Task: Add an event with the title Lunch and Learn: Effective Presentation Skills for Engaging Delivery, date '2024/05/26', time 8:50 AM to 10:50 AMand add a description: Throughout the workshop, participants will engage in a series of interactive exercises, role plays, and case studies that simulate real-world negotiation scenarios. These activities will allow participants to apply the negotiation techniques taught, explore different approaches, and receive feedback from both facilitators and peers.Select event color  Lavender . Add location for the event as: 456 Casa Mila, Barcelona, Spain, logged in from the account softage.5@softage.netand send the event invitation to softage.3@softage.net and softage.1@softage.net. Set a reminder for the event Daily
Action: Mouse moved to (25, 123)
Screenshot: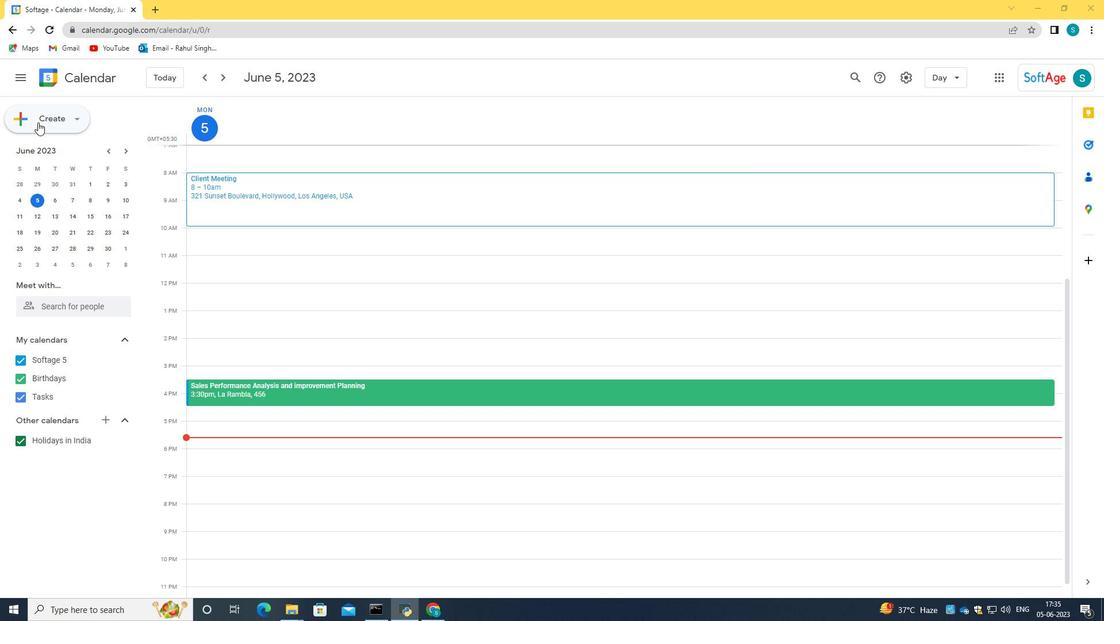 
Action: Mouse pressed left at (25, 123)
Screenshot: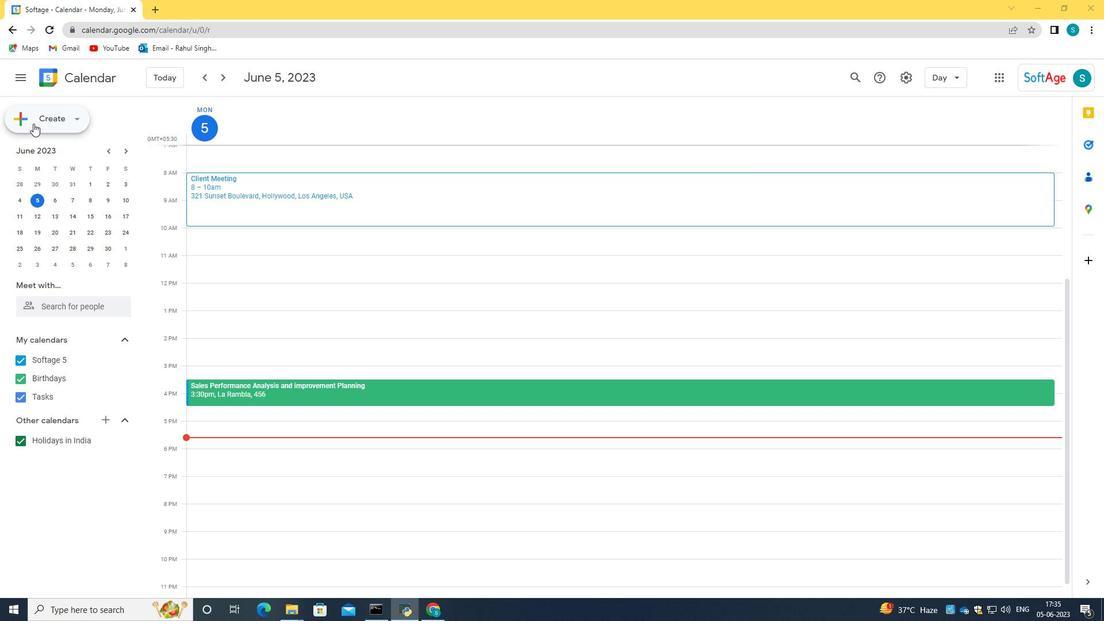 
Action: Mouse moved to (63, 145)
Screenshot: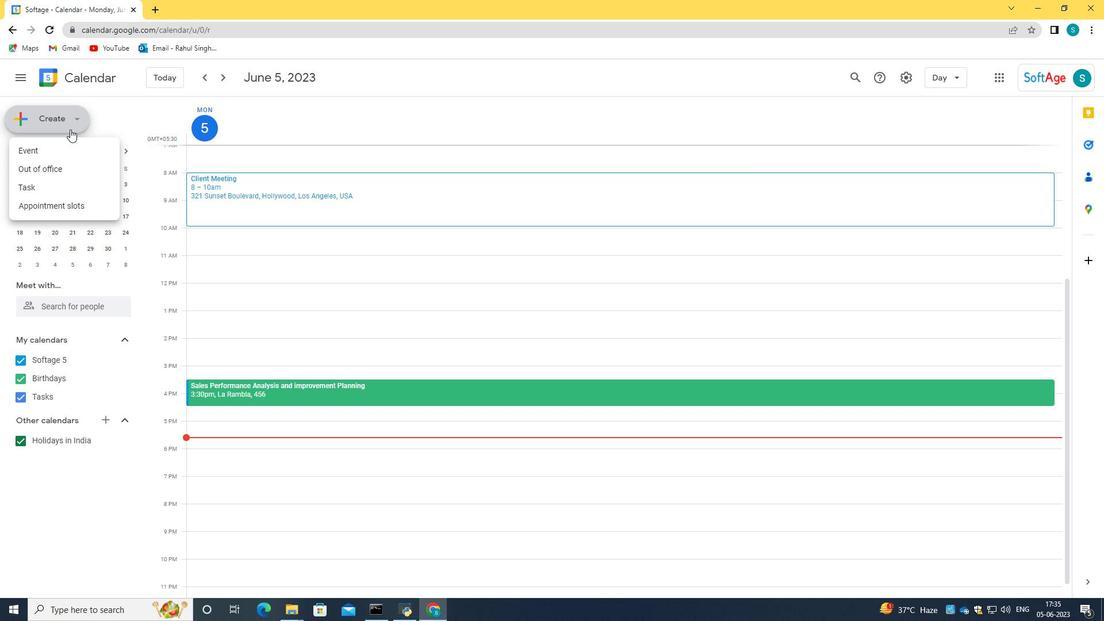
Action: Mouse pressed left at (63, 145)
Screenshot: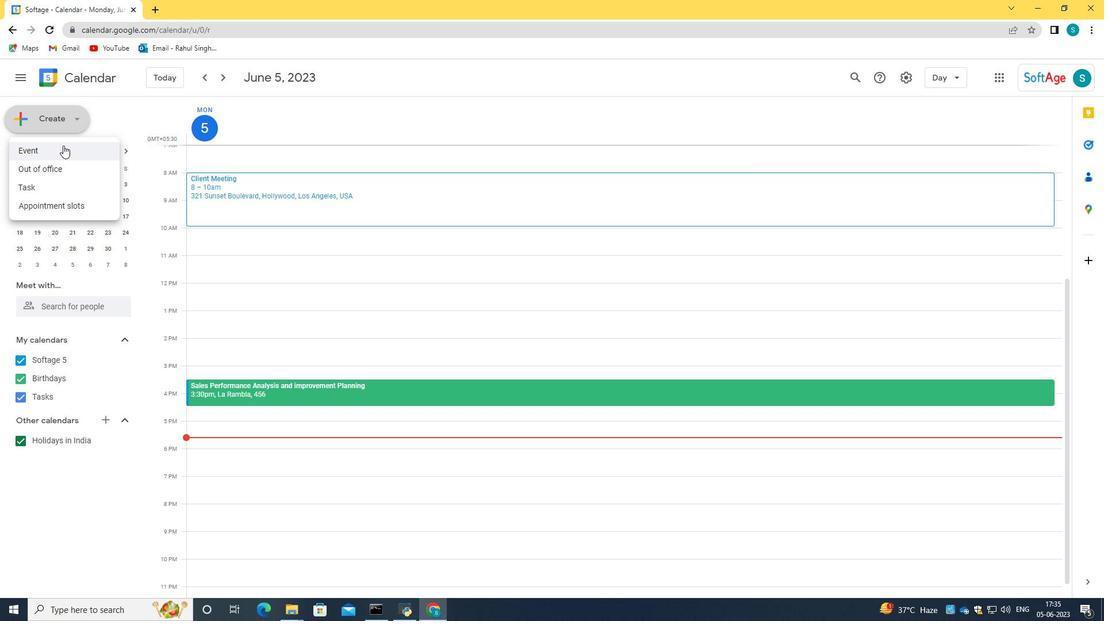 
Action: Mouse moved to (652, 454)
Screenshot: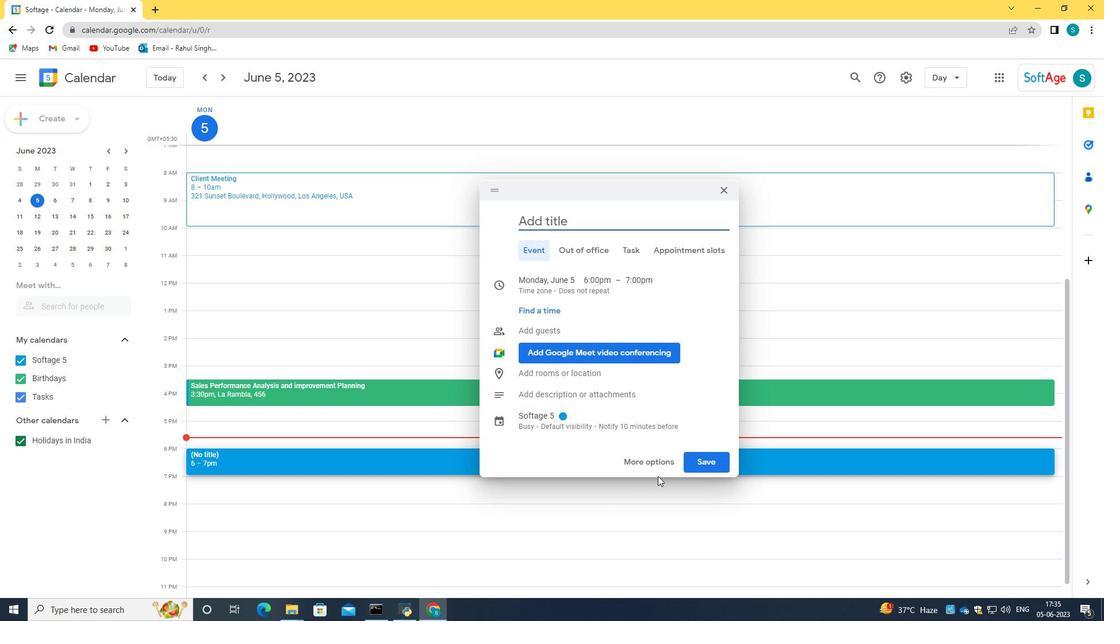 
Action: Mouse pressed left at (652, 454)
Screenshot: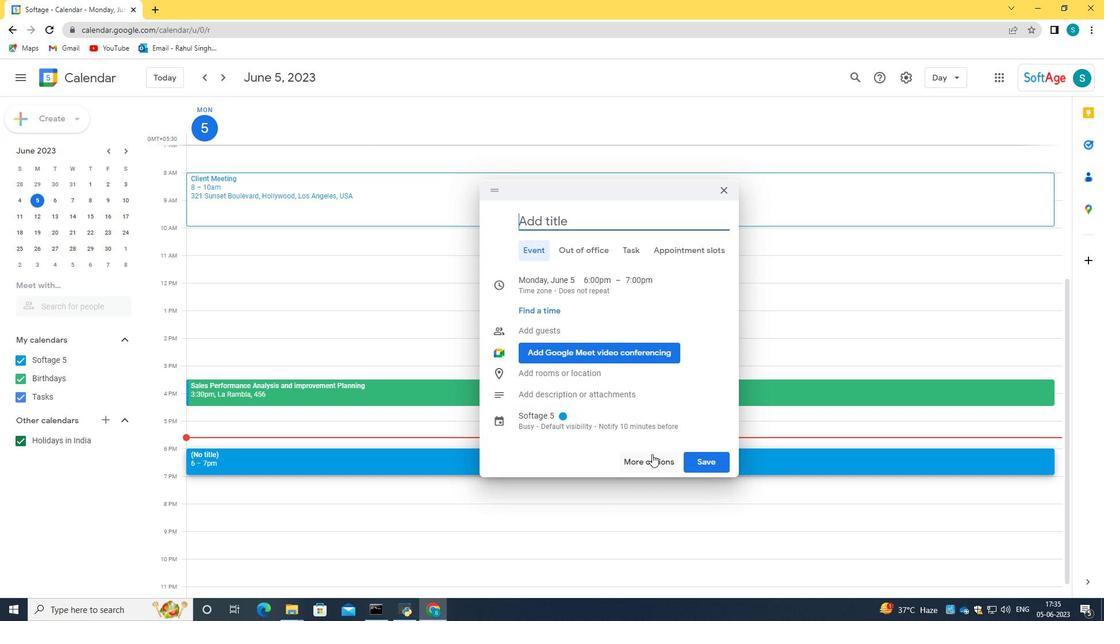 
Action: Mouse moved to (98, 77)
Screenshot: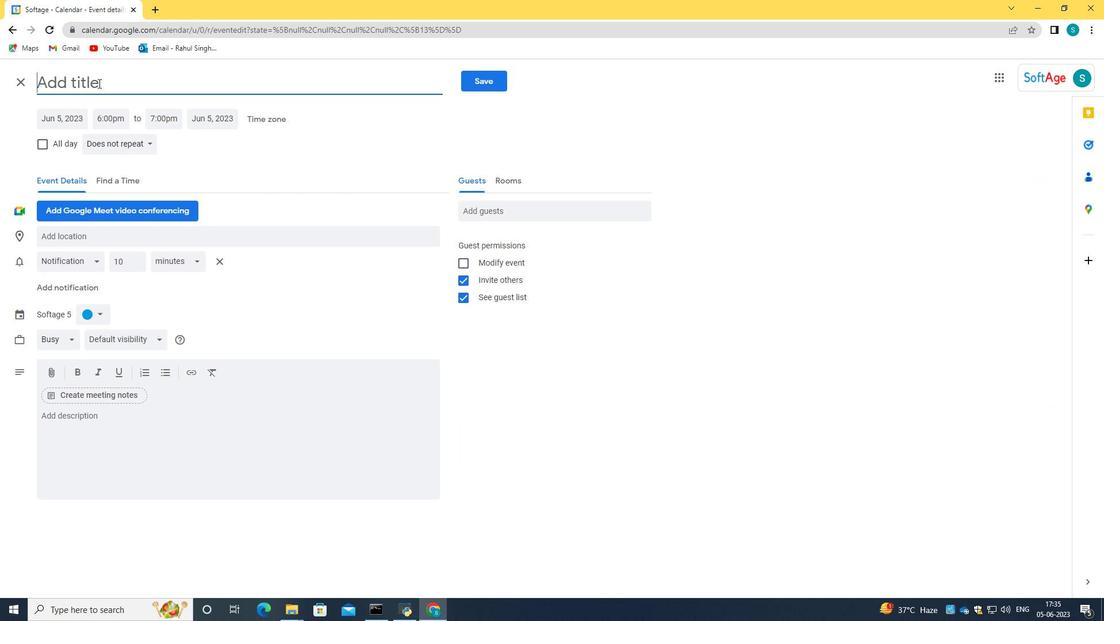 
Action: Mouse pressed left at (98, 77)
Screenshot: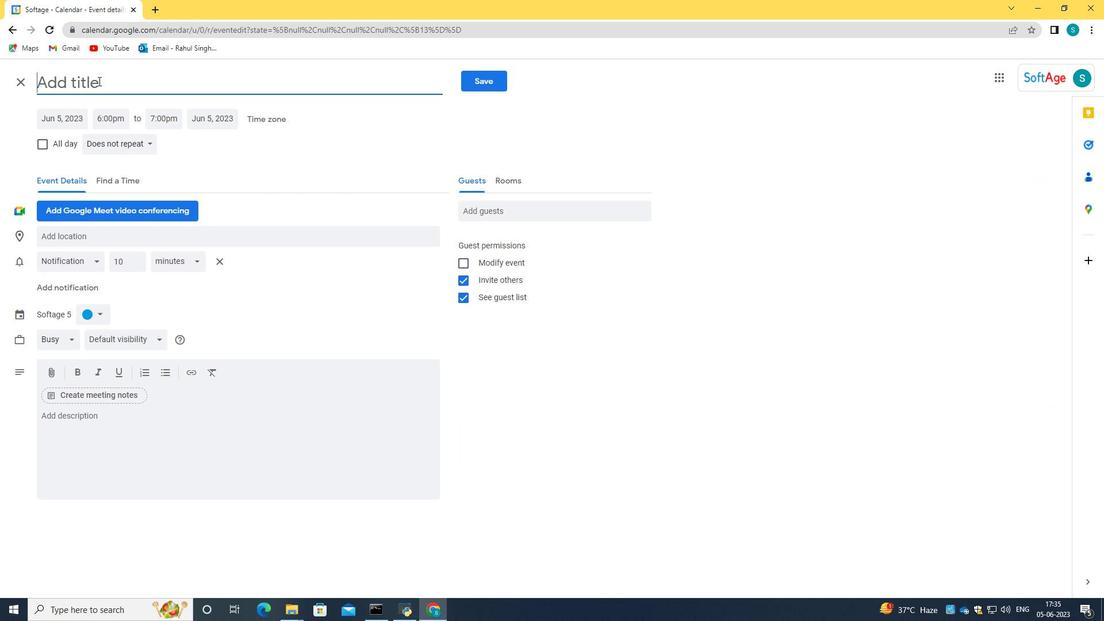 
Action: Key pressed <Key.caps_lock>L<Key.caps_lock>unch<Key.space>and<Key.space><Key.caps_lock>L<Key.caps_lock>earn<Key.shift_r>:<Key.space><Key.caps_lock>E<Key.caps_lock>ffective<Key.space><Key.caps_lock>P<Key.caps_lock>resentation<Key.space><Key.caps_lock>S<Key.caps_lock>kills<Key.space>for<Key.space><Key.caps_lock>E<Key.caps_lock>ngaging<Key.space><Key.caps_lock>D<Key.caps_lock>elivery
Screenshot: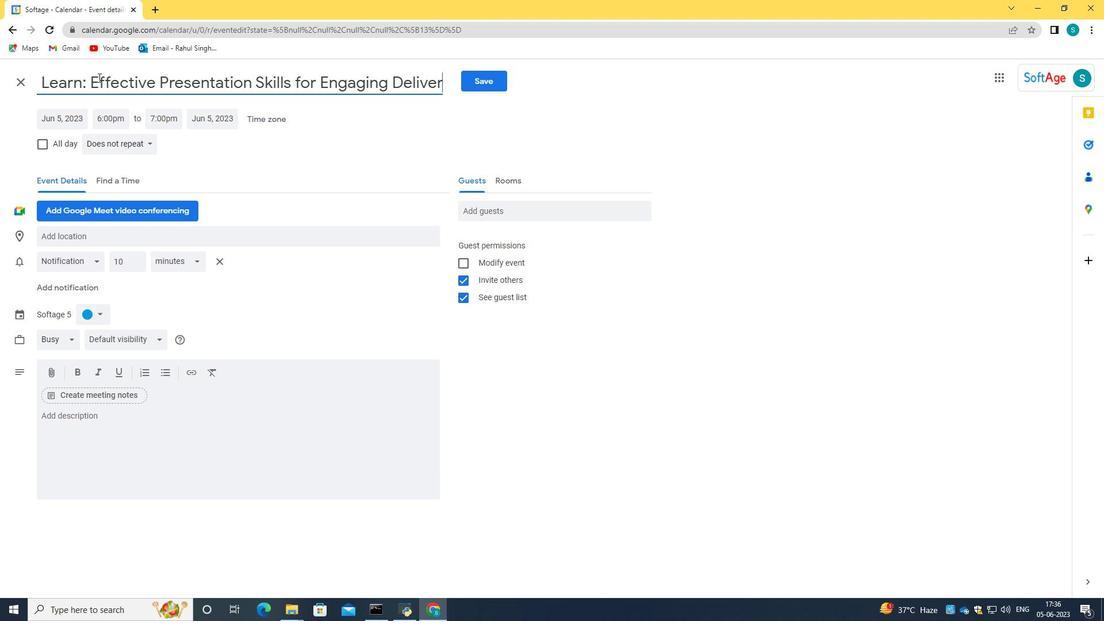 
Action: Mouse moved to (69, 109)
Screenshot: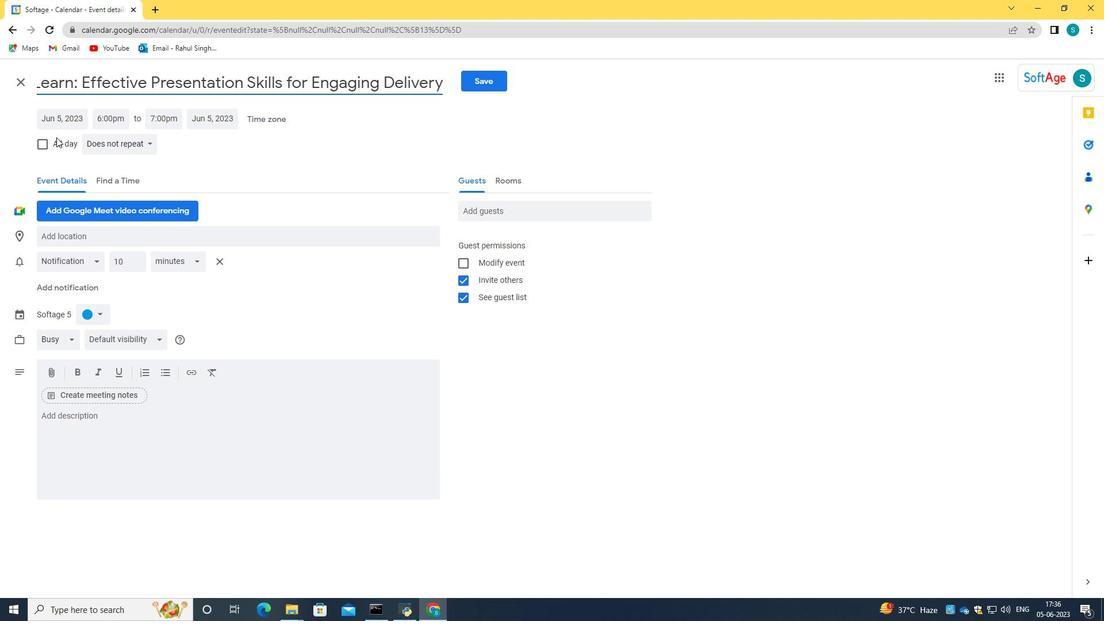 
Action: Mouse pressed left at (69, 109)
Screenshot: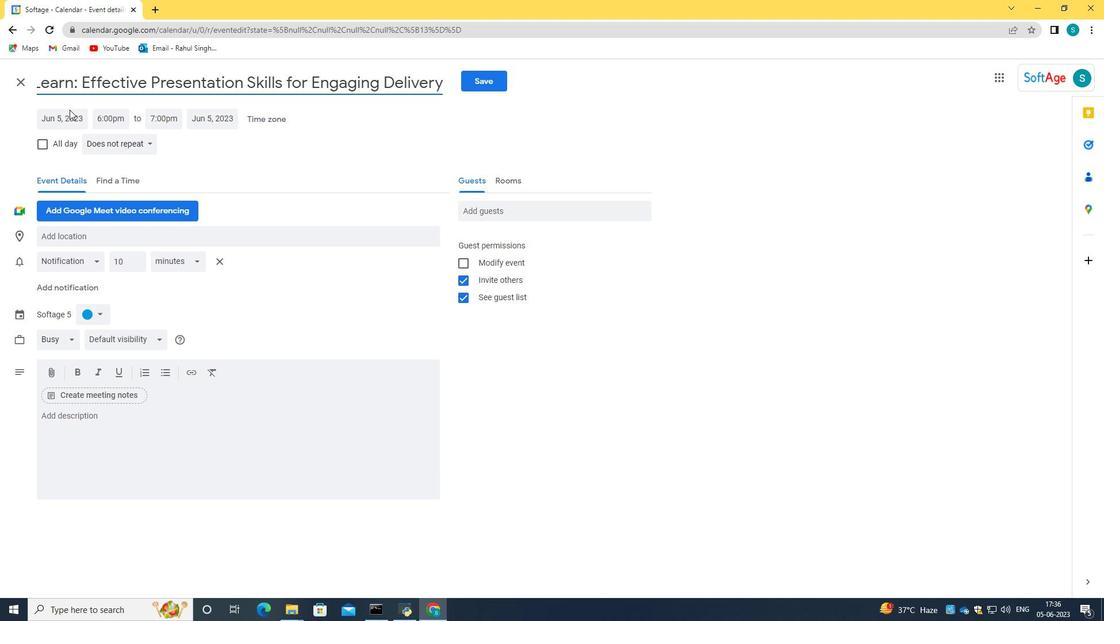 
Action: Mouse moved to (66, 117)
Screenshot: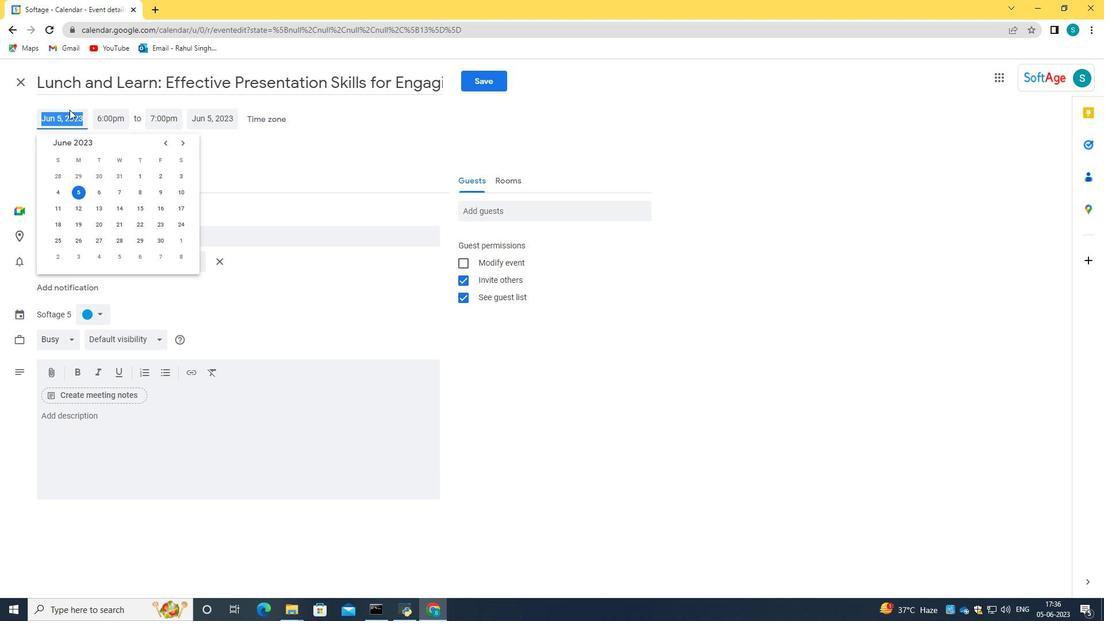
Action: Key pressed 2024/05/26<Key.tab>08<Key.shift_r>:50<Key.space>am<Key.tab>10<Key.shift_r>:50<Key.space>am
Screenshot: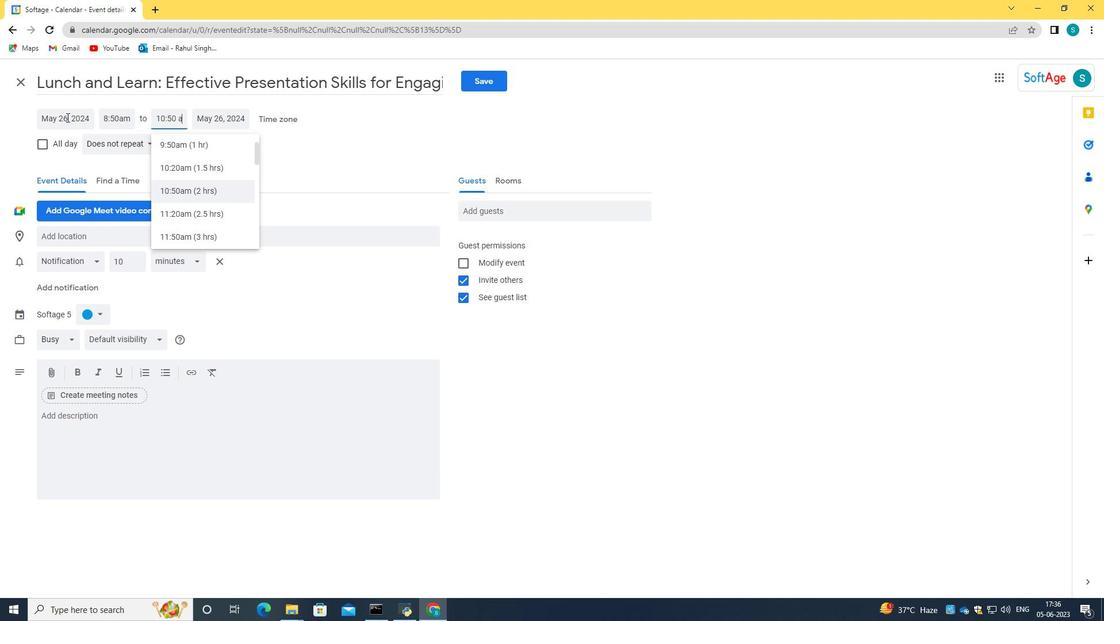 
Action: Mouse moved to (202, 194)
Screenshot: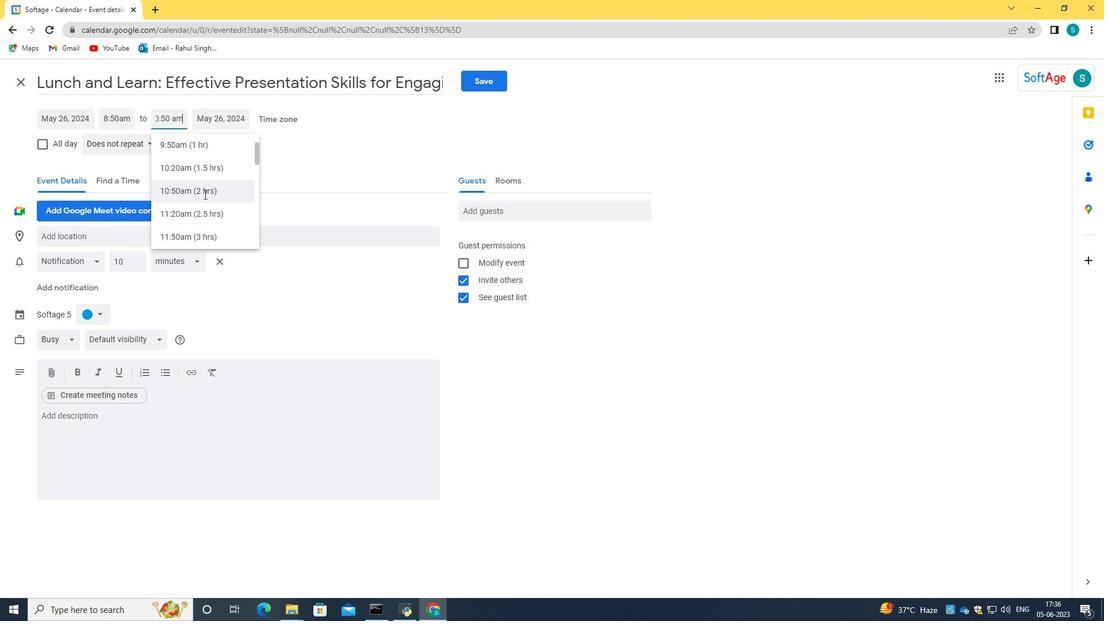 
Action: Mouse pressed left at (202, 194)
Screenshot: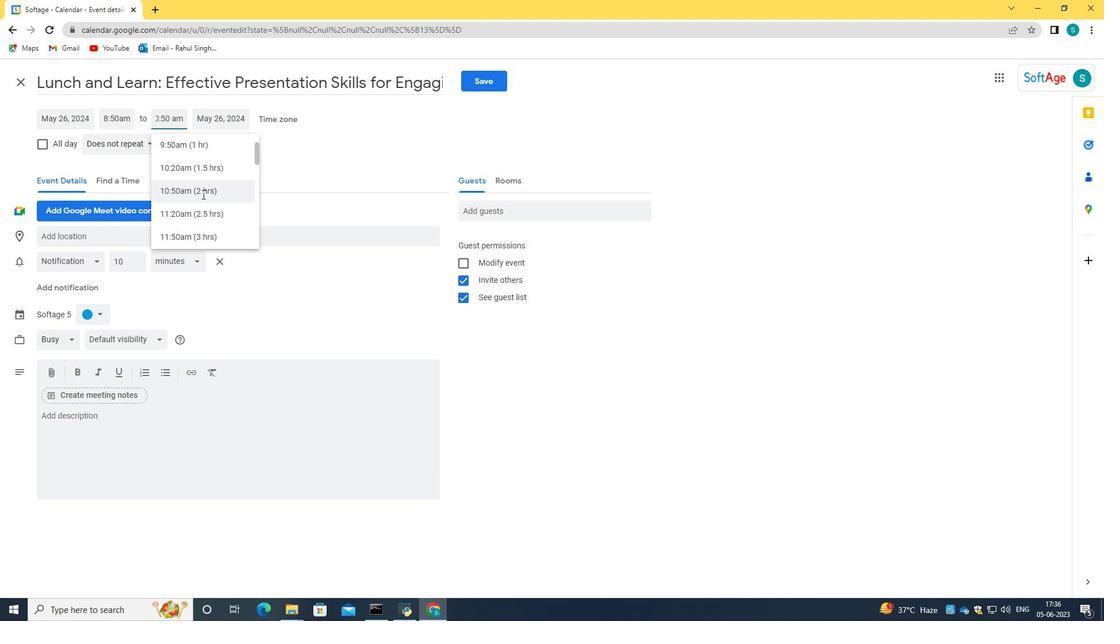
Action: Mouse moved to (119, 458)
Screenshot: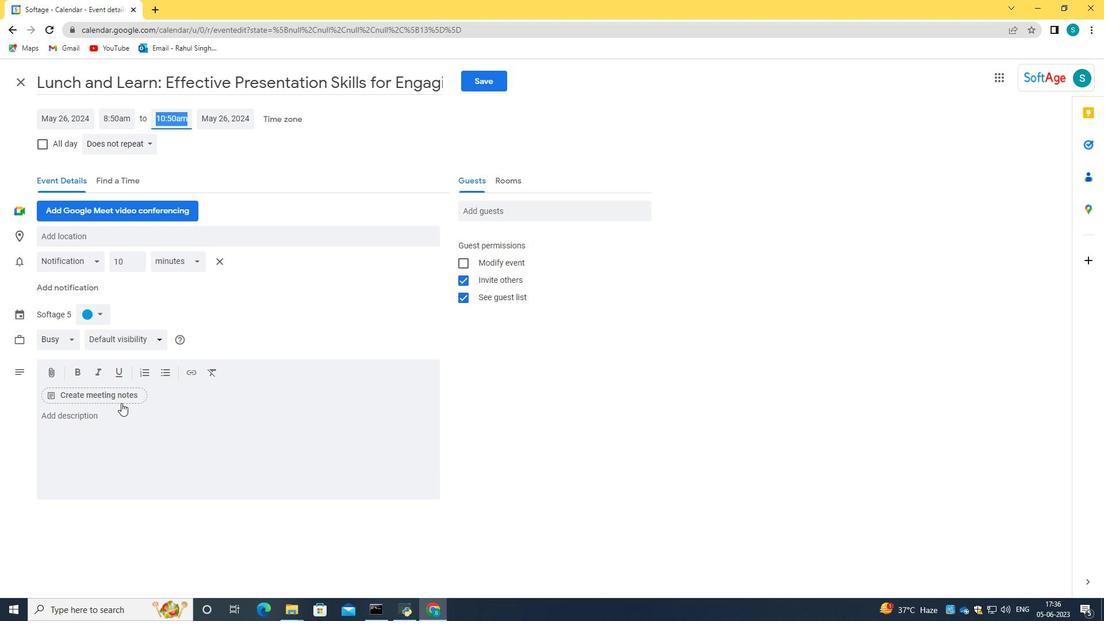 
Action: Mouse pressed left at (119, 458)
Screenshot: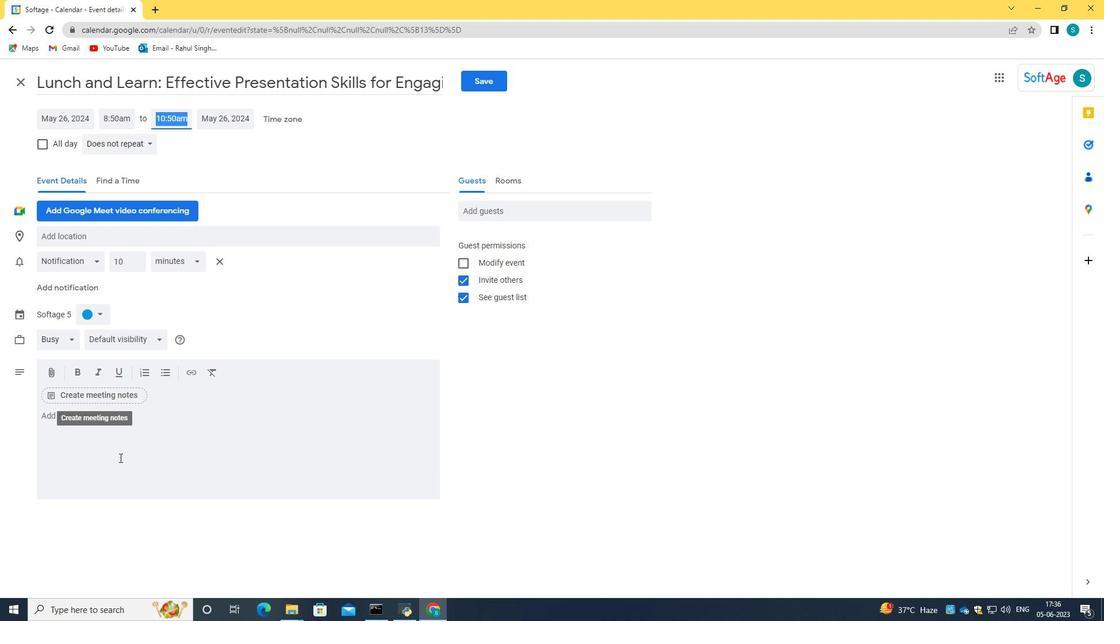 
Action: Key pressed <Key.caps_lock>T<Key.caps_lock>hroughout<Key.space>the<Key.space>workshop,<Key.space>participants<Key.space>will<Key.space>engage<Key.space>in<Key.space>a<Key.space>series<Key.space>of<Key.space>interactive<Key.space><Key.space><Key.backspace><Key.space><Key.backspace><Key.space>exers<Key.backspace>cises,<Key.space>role<Key.space>plays,<Key.space>and<Key.space>case<Key.space>studies<Key.space>that<Key.space>simulate<Key.space>real-world<Key.space>nefotiation<Key.space>s<Key.backspace><Key.backspace><Key.backspace><Key.backspace><Key.backspace><Key.backspace><Key.backspace><Key.backspace><Key.backspace><Key.backspace><Key.backspace>gotiation<Key.space>scenarious<Key.backspace><Key.backspace>s.<Key.space><Key.caps_lock>T<Key.caps_lock>hese<Key.space>activities<Key.space>will<Key.space>allow<Key.space>participants<Key.space>to<Key.space>pa<Key.backspace><Key.backspace>apply<Key.space>the<Key.space>negotiation<Key.space>techniques<Key.space>th<Key.backspace>aught,<Key.space>explorue<Key.backspace><Key.backspace>e<Key.space>different<Key.space>approaches,<Key.space>and<Key.space>recive<Key.space>f<Key.backspace><Key.backspace><Key.backspace><Key.backspace>eve<Key.space>df<Key.backspace><Key.backspace><Key.backspace><Key.backspace><Key.backspace><Key.backspace><Key.backspace>eive<Key.space>feddback<Key.space>f<Key.backspace><Key.backspace><Key.backspace><Key.backspace><Key.backspace><Key.backspace><Key.backspace><Key.backspace><Key.backspace><Key.backspace>feedback<Key.space>from<Key.space>both<Key.space>facilitator<Key.space><Key.backspace>s<Key.space>and<Key.space>peers.
Screenshot: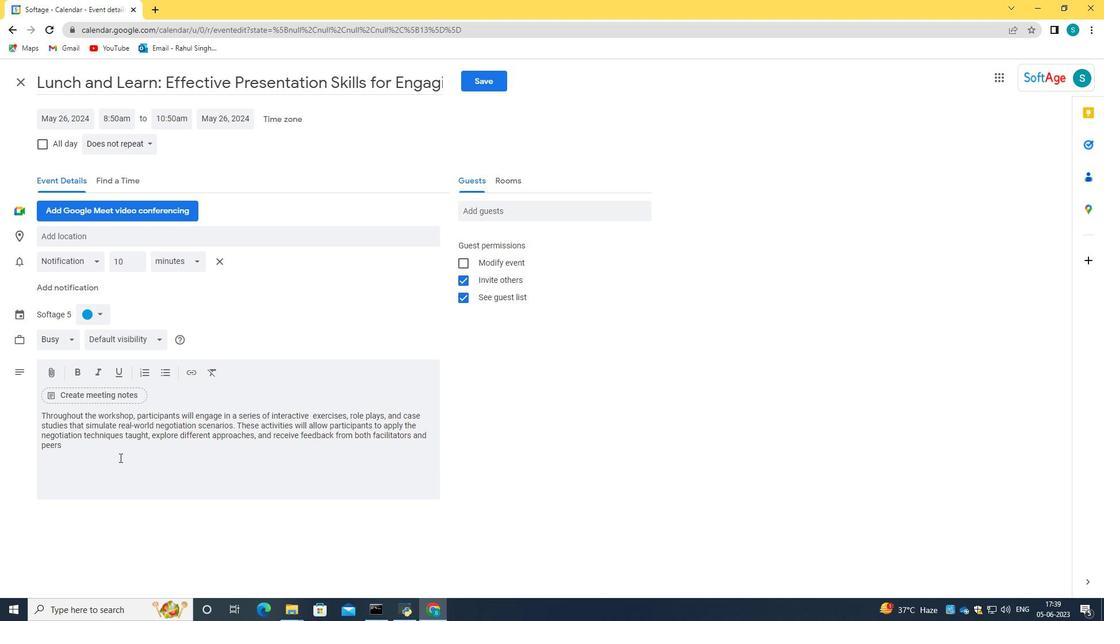 
Action: Mouse moved to (100, 307)
Screenshot: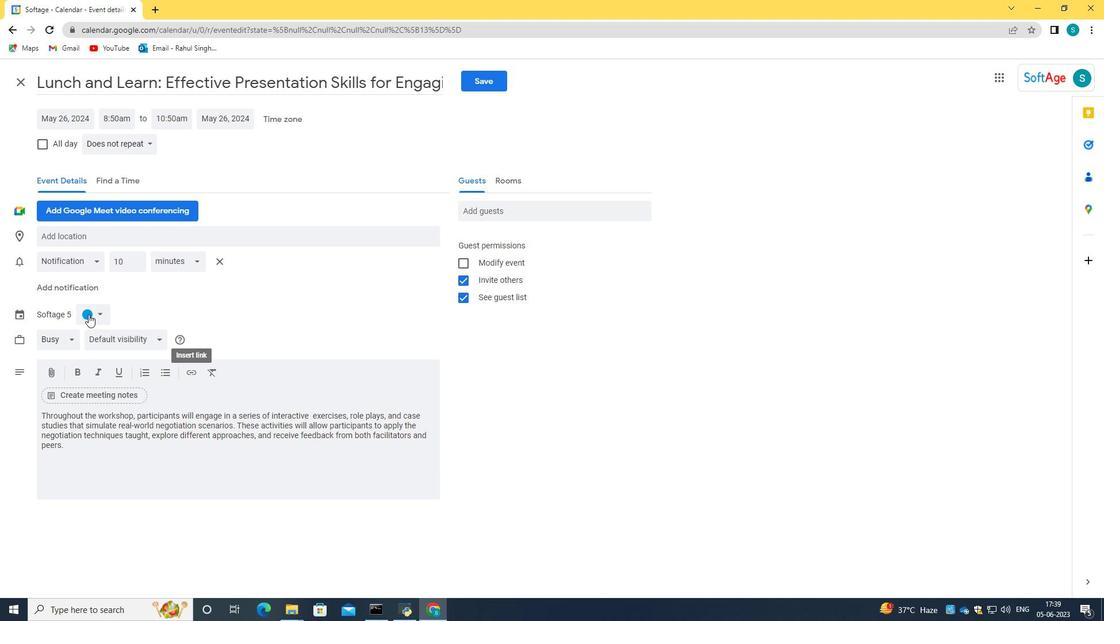 
Action: Mouse pressed left at (100, 307)
Screenshot: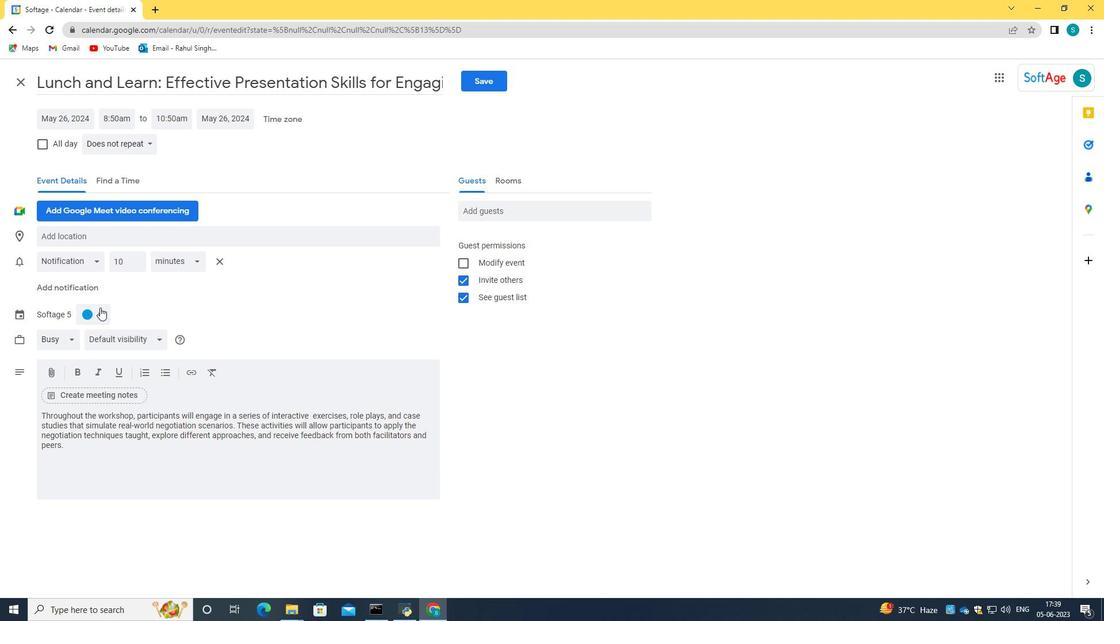 
Action: Mouse moved to (88, 369)
Screenshot: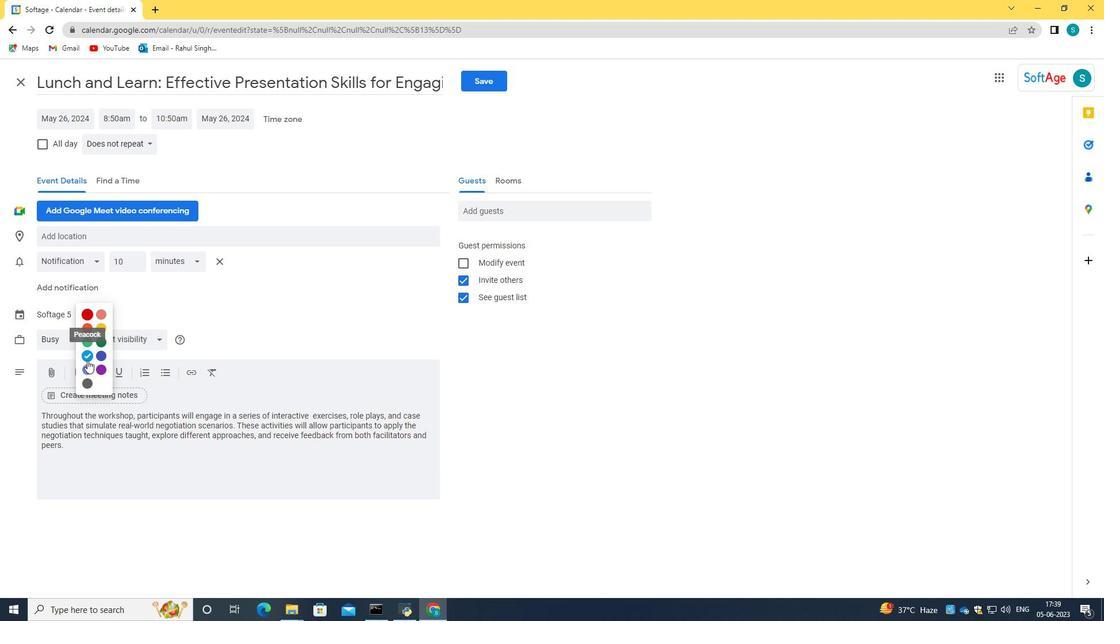 
Action: Mouse pressed left at (88, 369)
Screenshot: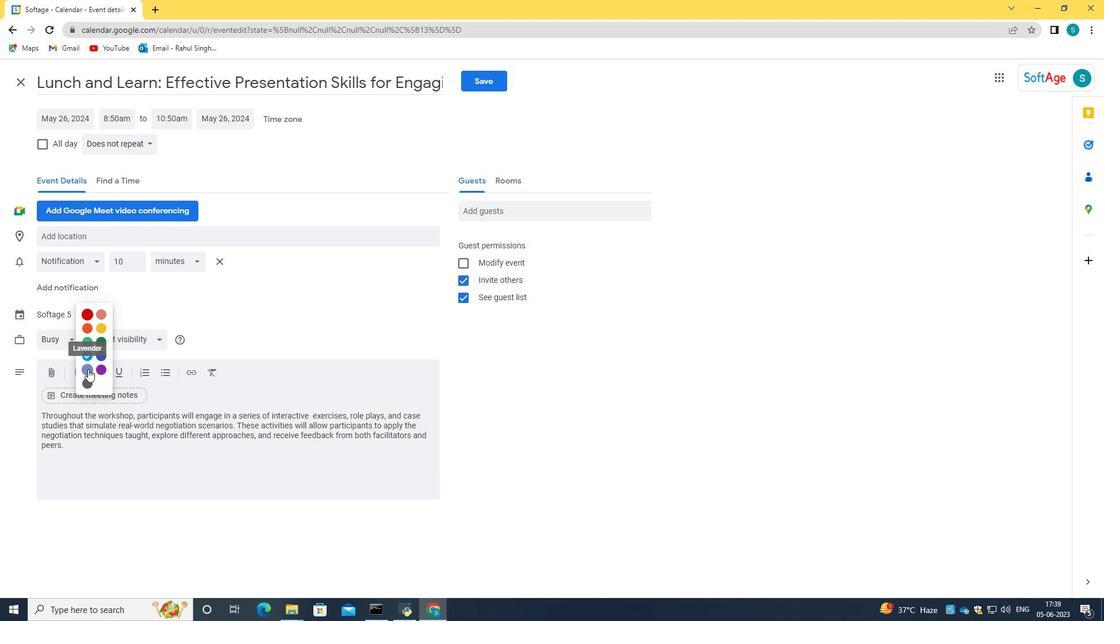
Action: Mouse moved to (113, 239)
Screenshot: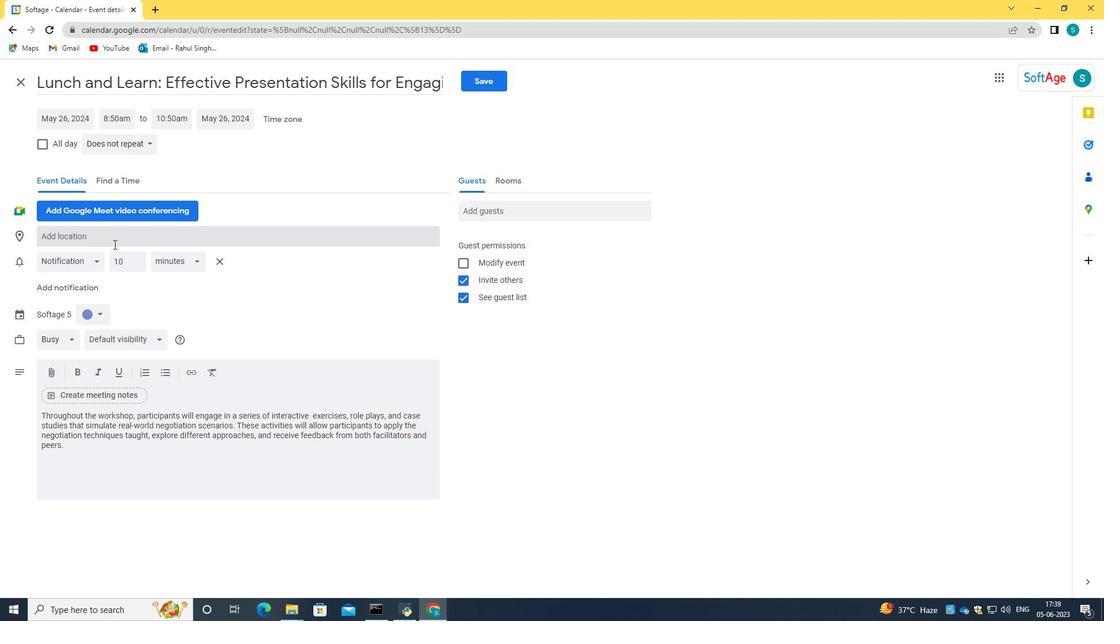 
Action: Mouse pressed left at (113, 239)
Screenshot: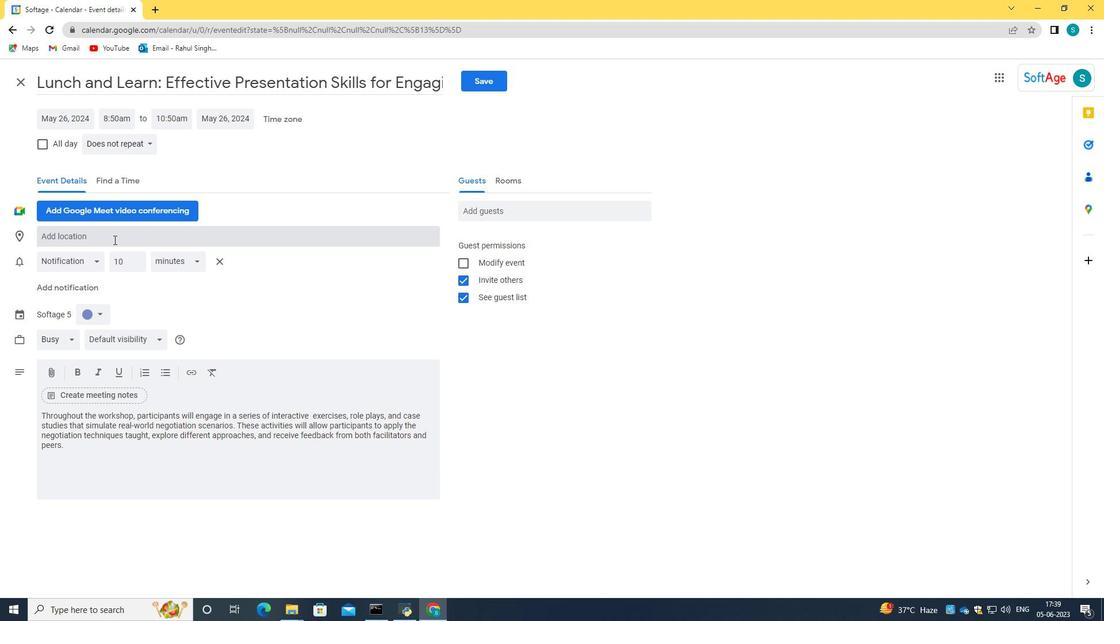 
Action: Key pressed 456<Key.space><Key.caps_lock>C<Key.caps_lock>asa<Key.space><Key.caps_lock>M<Key.caps_lock>ila,<Key.space><Key.caps_lock>B<Key.caps_lock>arcelona,<Key.space><Key.caps_lock>S<Key.caps_lock>pain<Key.space><Key.enter>
Screenshot: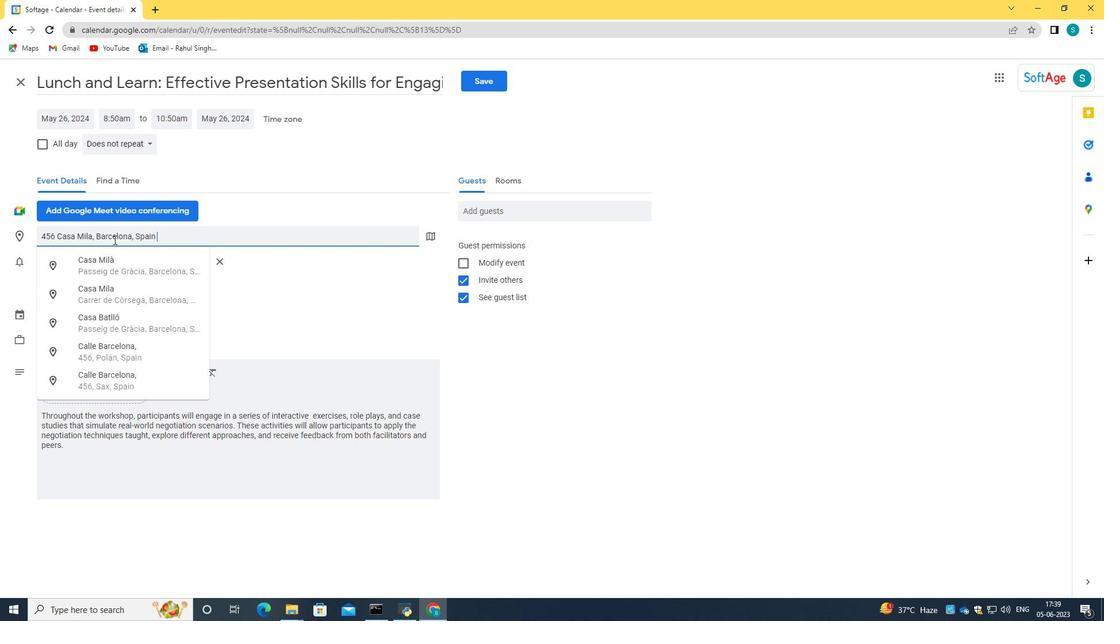 
Action: Mouse moved to (504, 214)
Screenshot: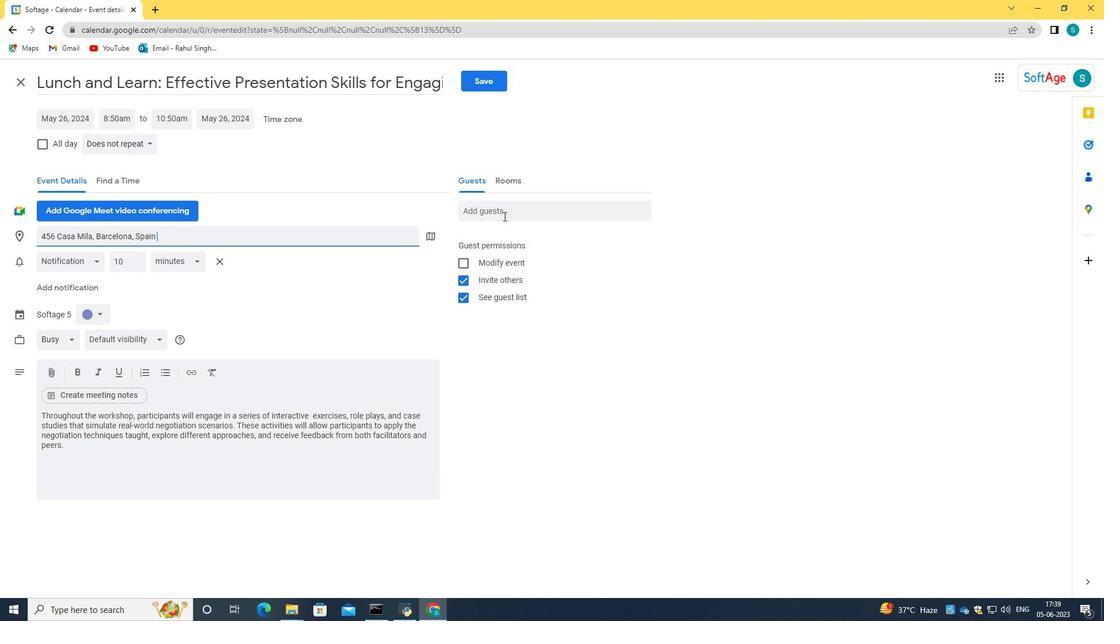 
Action: Mouse pressed left at (504, 214)
Screenshot: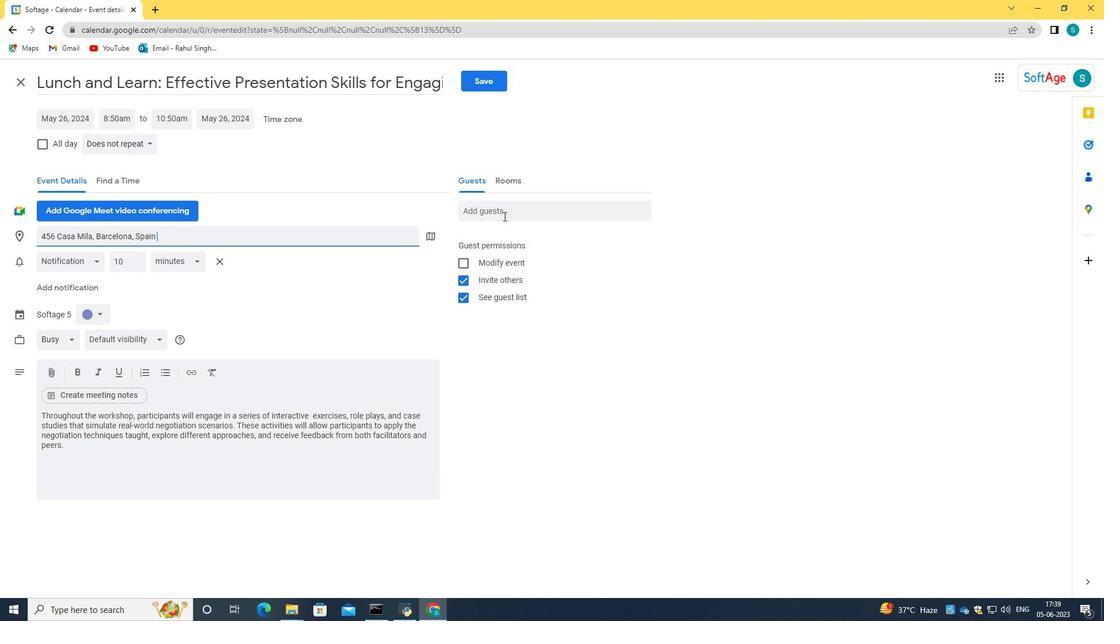 
Action: Key pressed softage.3<Key.shift>@softage.net<Key.tab>spftage<Key.backspace><Key.backspace><Key.backspace><Key.backspace><Key.backspace><Key.backspace>oftage.1<Key.shift>@softage.net
Screenshot: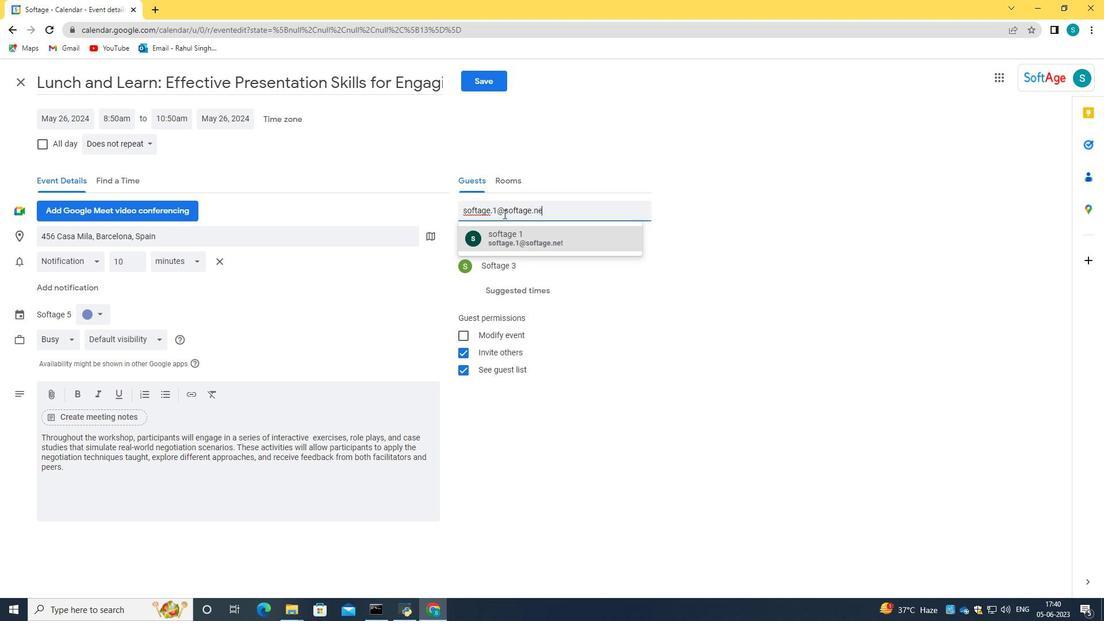 
Action: Mouse moved to (523, 237)
Screenshot: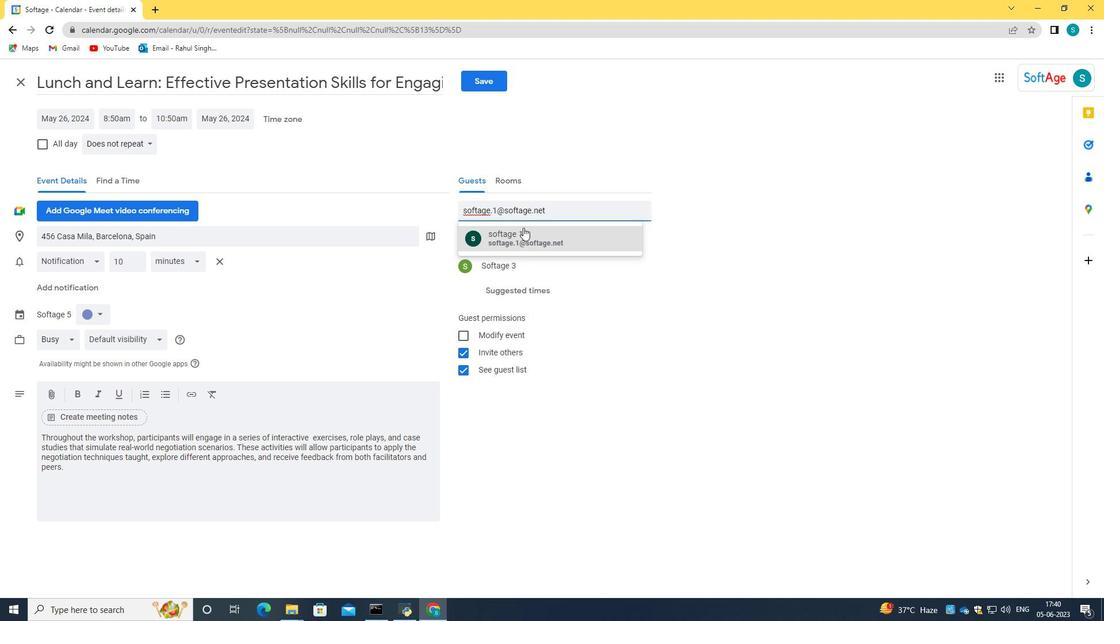 
Action: Mouse pressed left at (523, 237)
Screenshot: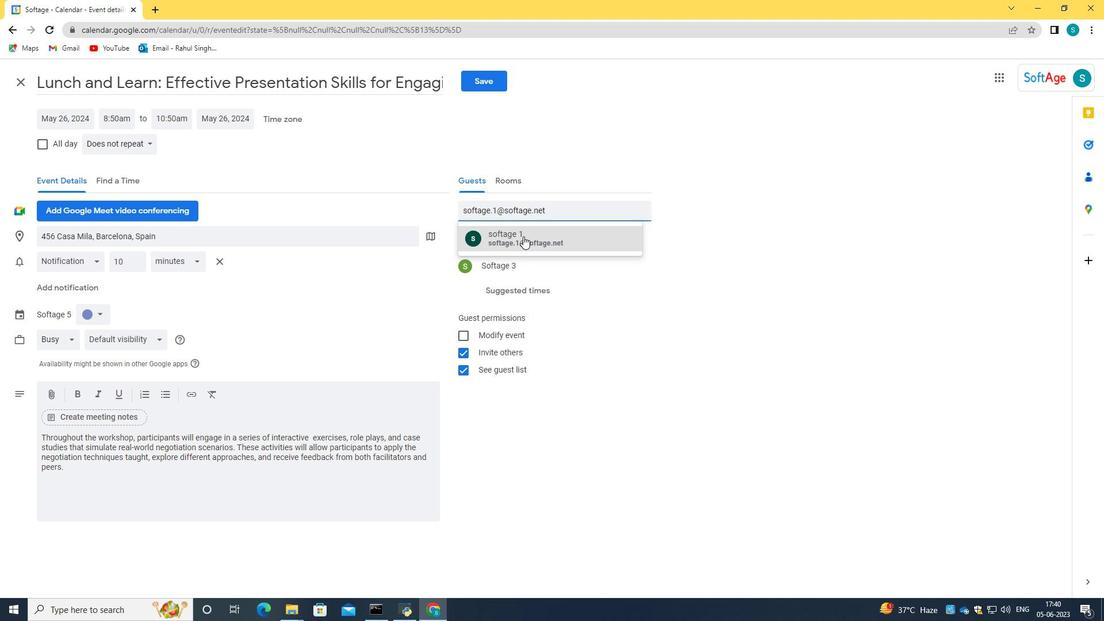 
Action: Mouse moved to (134, 143)
Screenshot: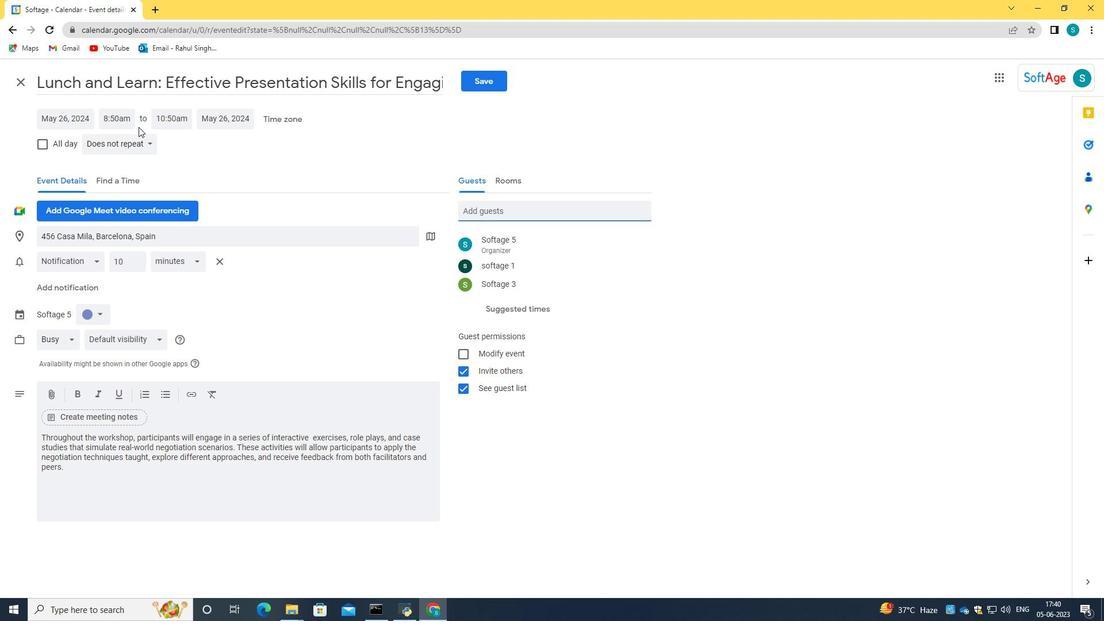 
Action: Mouse pressed left at (134, 143)
Screenshot: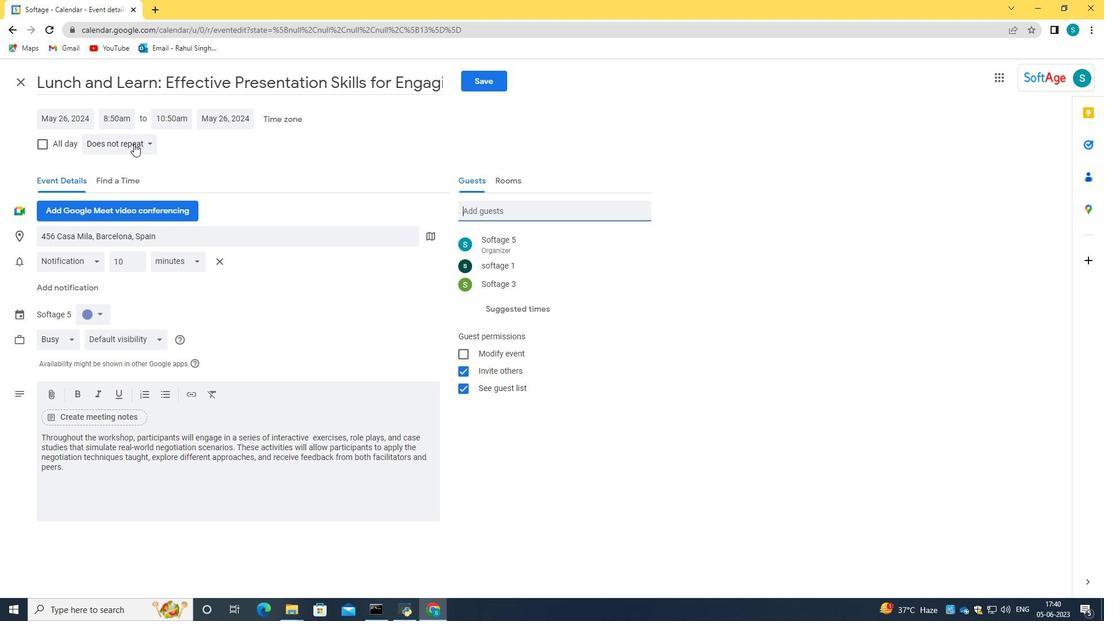 
Action: Mouse moved to (123, 172)
Screenshot: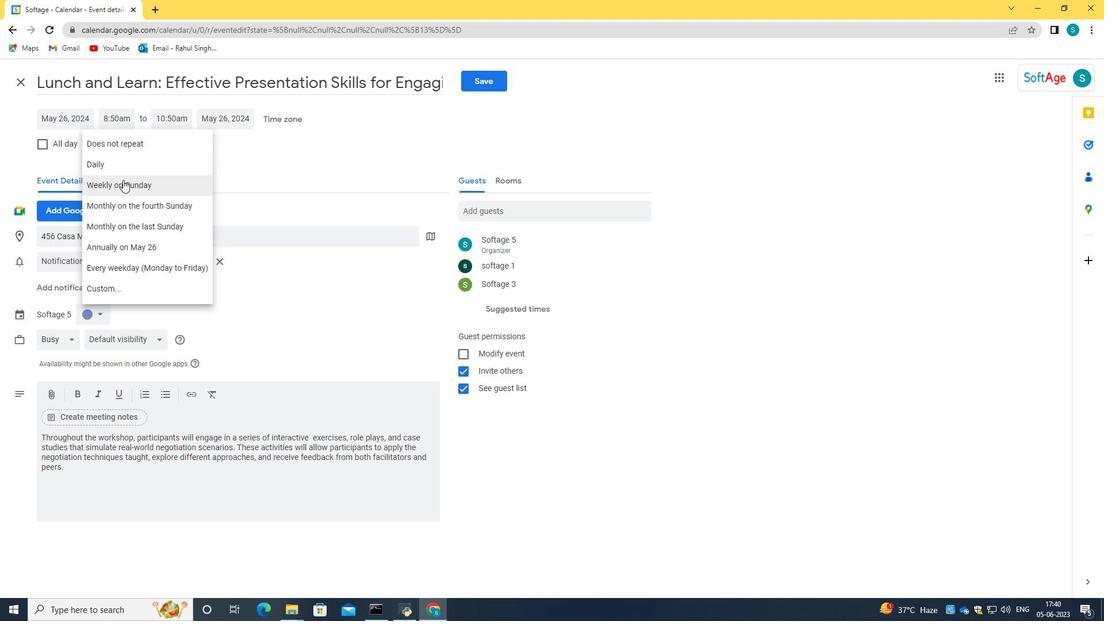 
Action: Mouse pressed left at (123, 172)
Screenshot: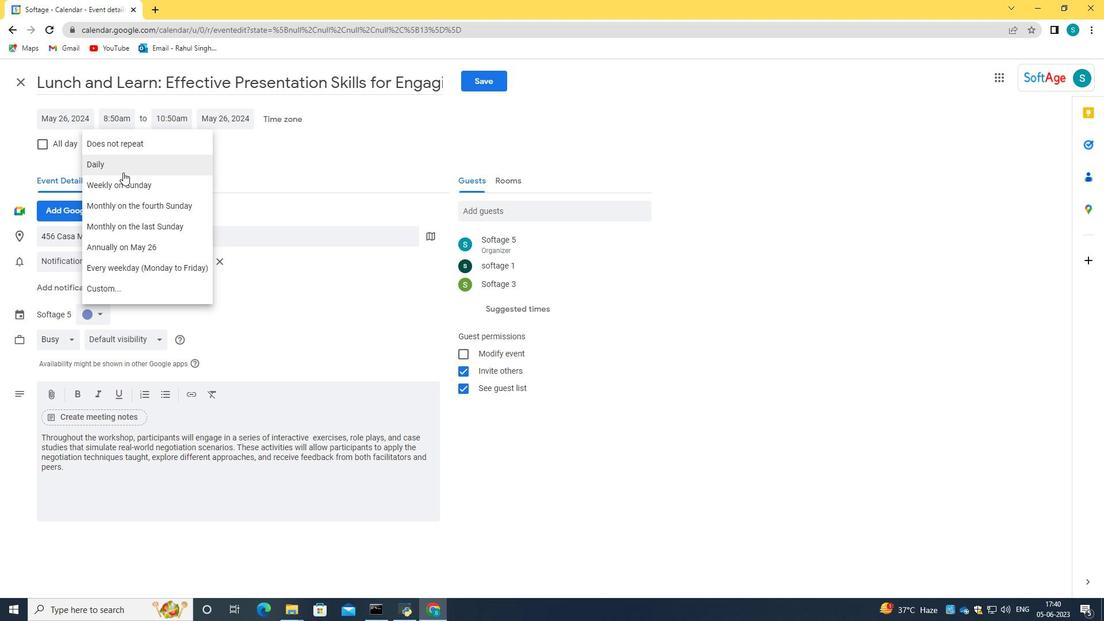 
Action: Mouse moved to (488, 85)
Screenshot: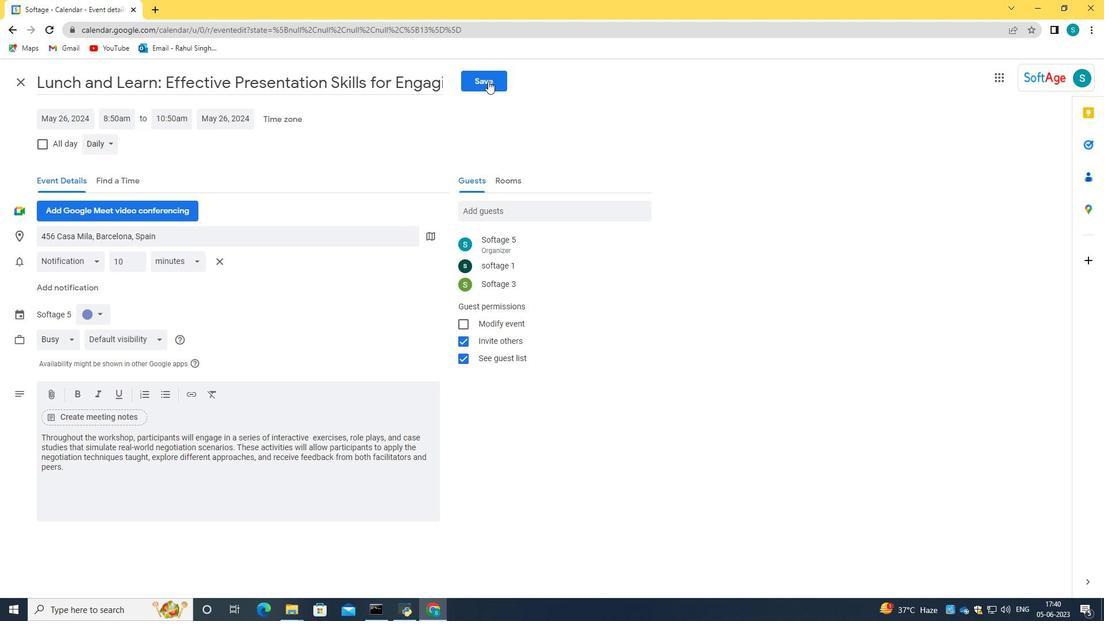 
Action: Mouse pressed left at (488, 85)
Screenshot: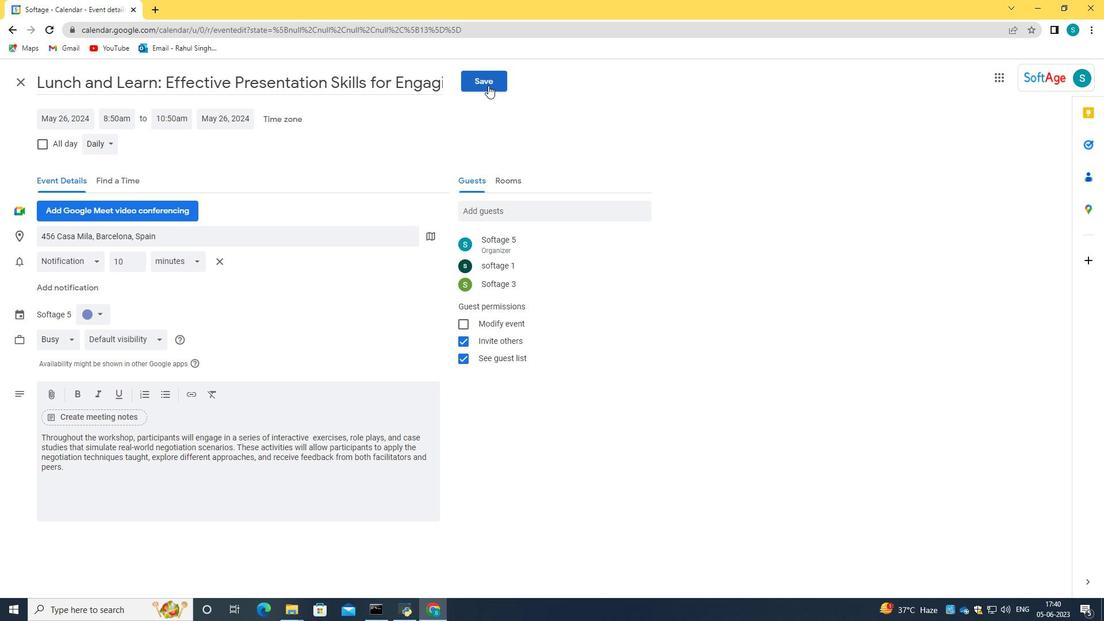 
Action: Mouse moved to (669, 356)
Screenshot: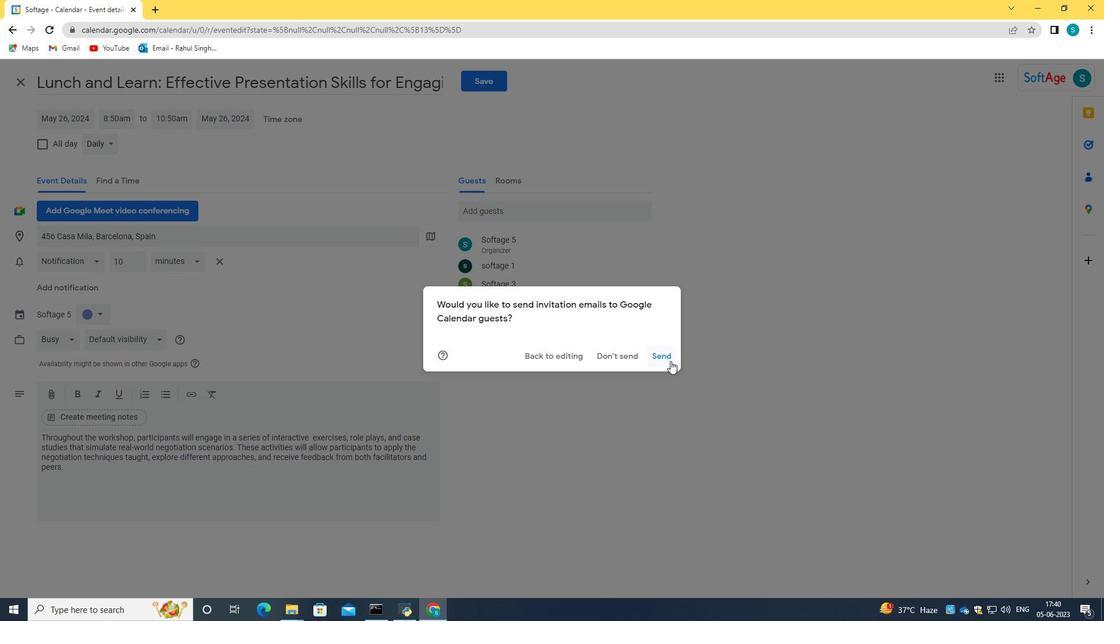 
Action: Mouse pressed left at (669, 356)
Screenshot: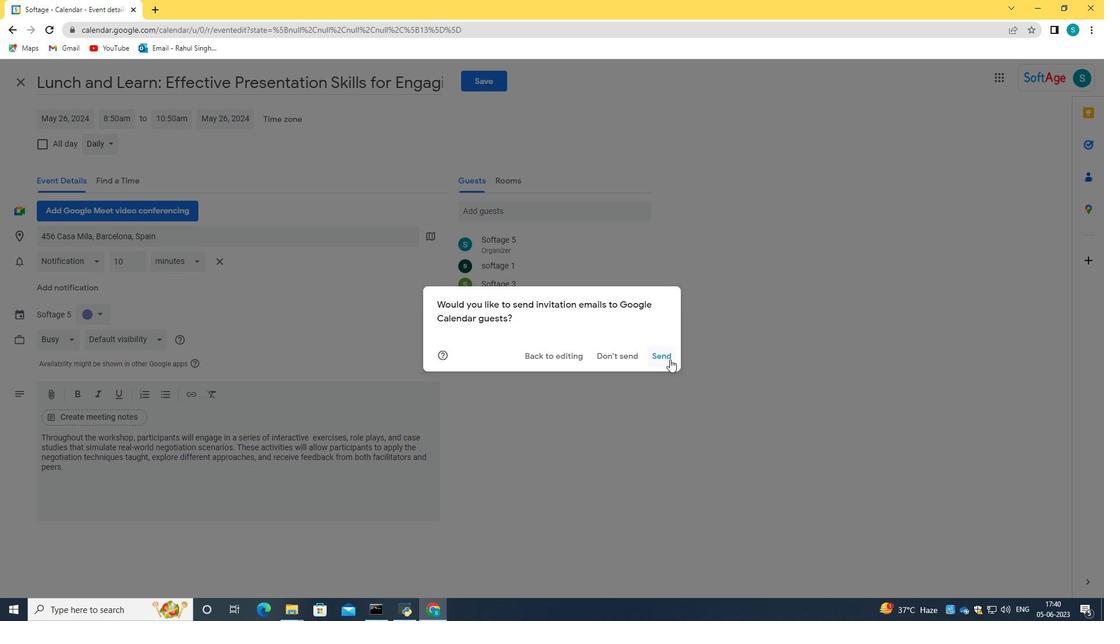 
